 Task: Create a task  Integrate a new online platform for online language learning , assign it to team member softage.1@softage.net in the project ArchTech and update the status of the task to  Off Track , set the priority of the task to Medium
Action: Mouse moved to (401, 300)
Screenshot: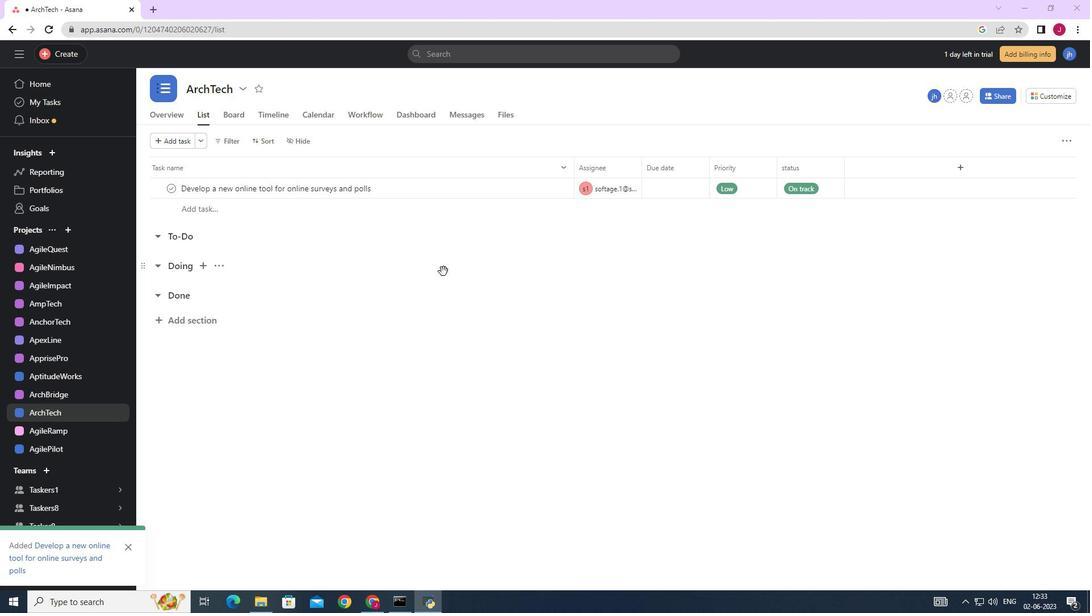 
Action: Mouse scrolled (401, 300) with delta (0, 0)
Screenshot: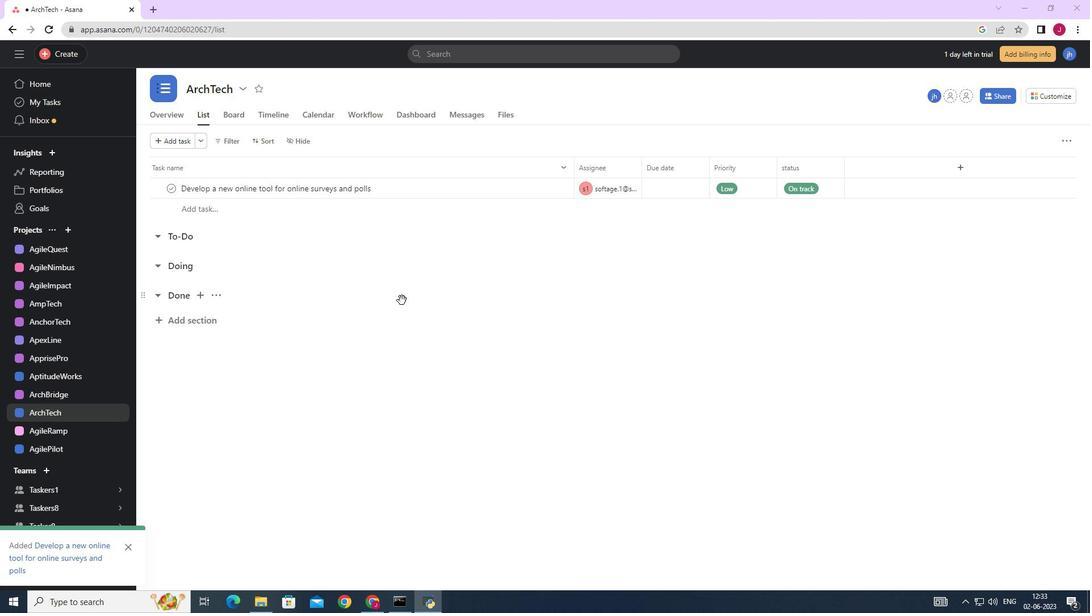 
Action: Mouse scrolled (401, 300) with delta (0, 0)
Screenshot: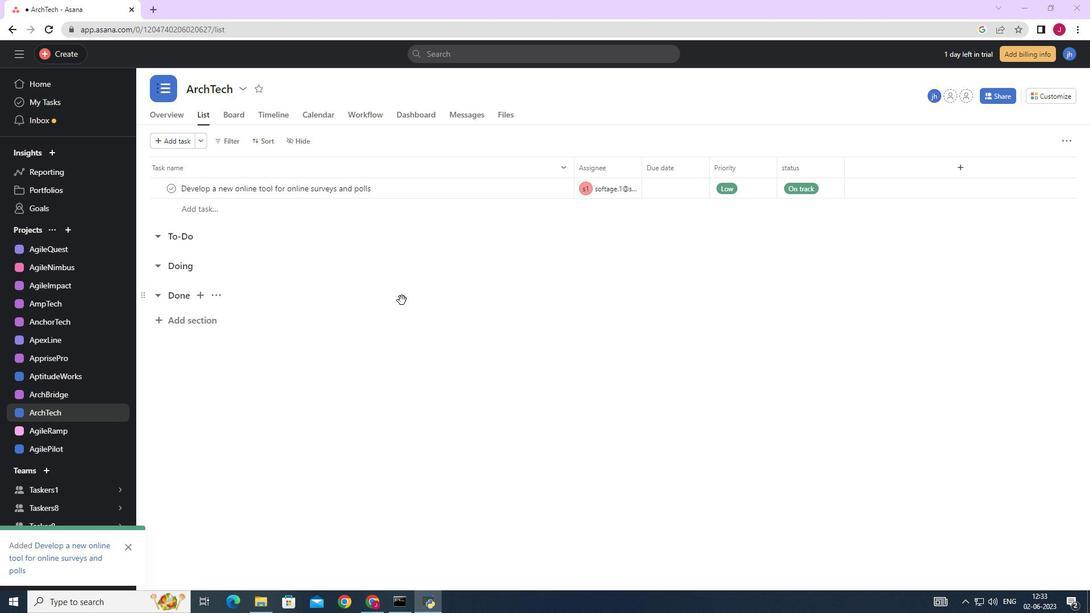 
Action: Mouse scrolled (401, 300) with delta (0, 0)
Screenshot: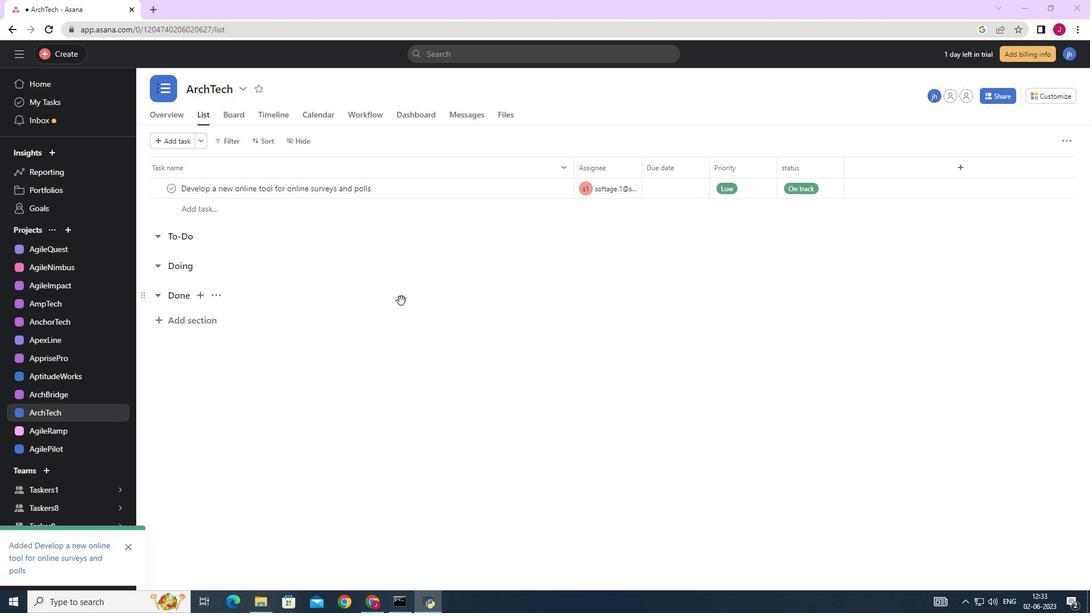 
Action: Mouse scrolled (401, 300) with delta (0, 0)
Screenshot: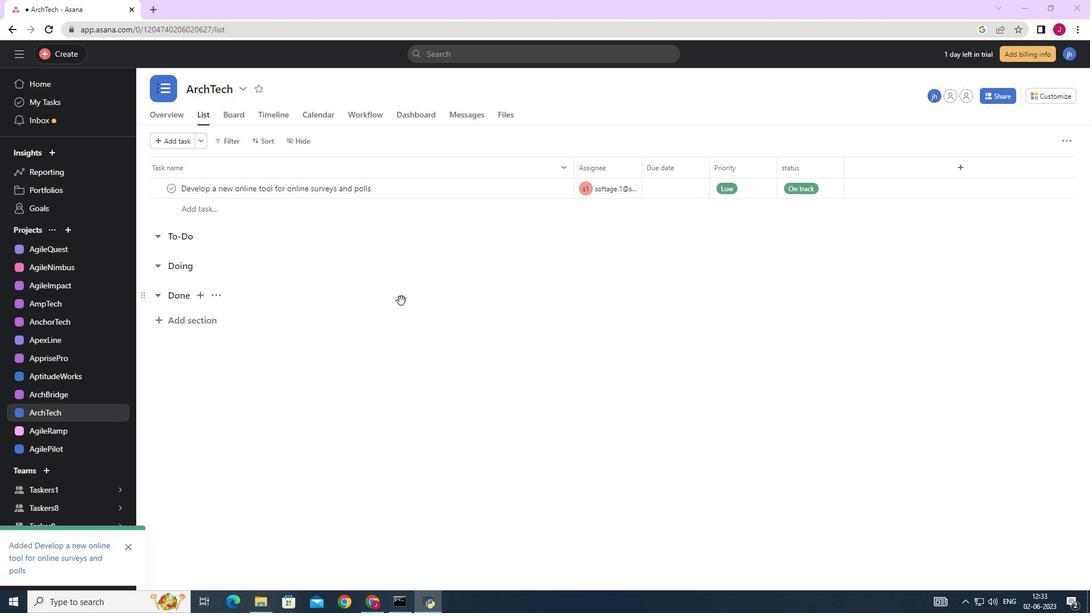 
Action: Mouse scrolled (401, 300) with delta (0, 0)
Screenshot: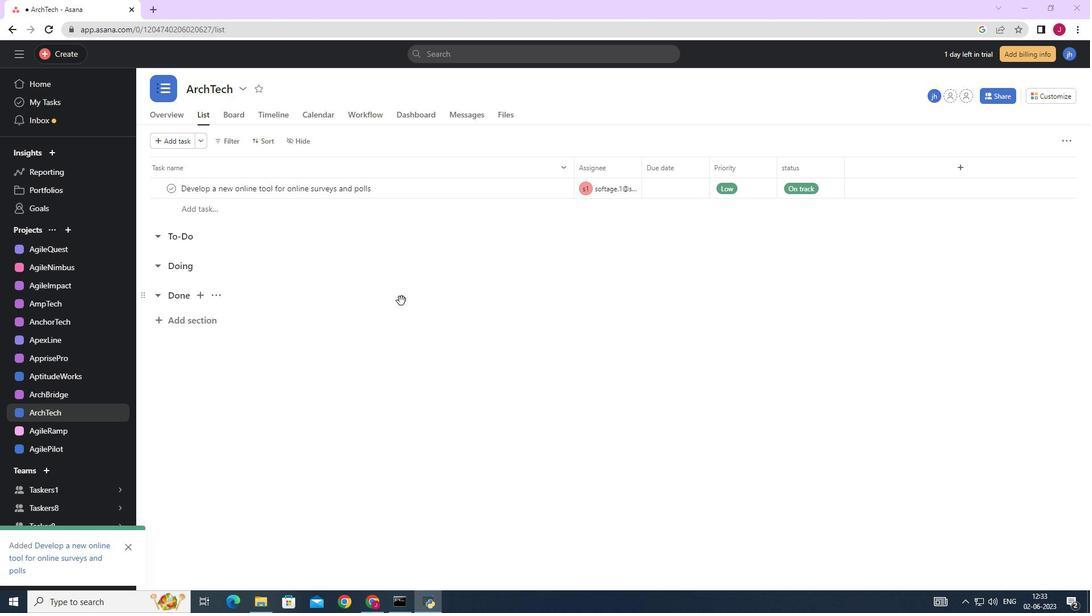 
Action: Mouse moved to (73, 53)
Screenshot: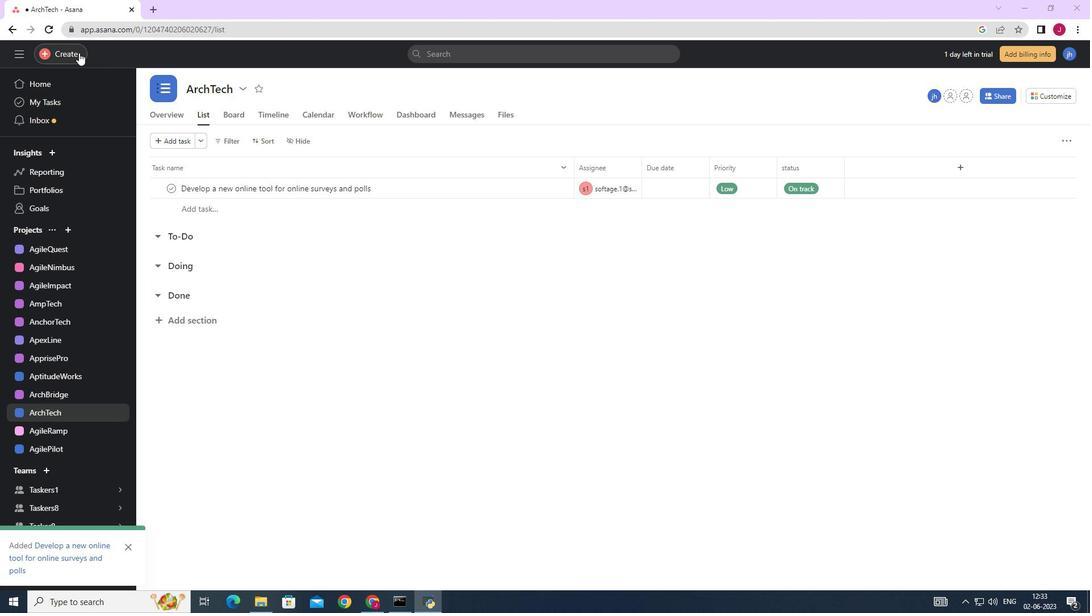 
Action: Mouse pressed left at (73, 53)
Screenshot: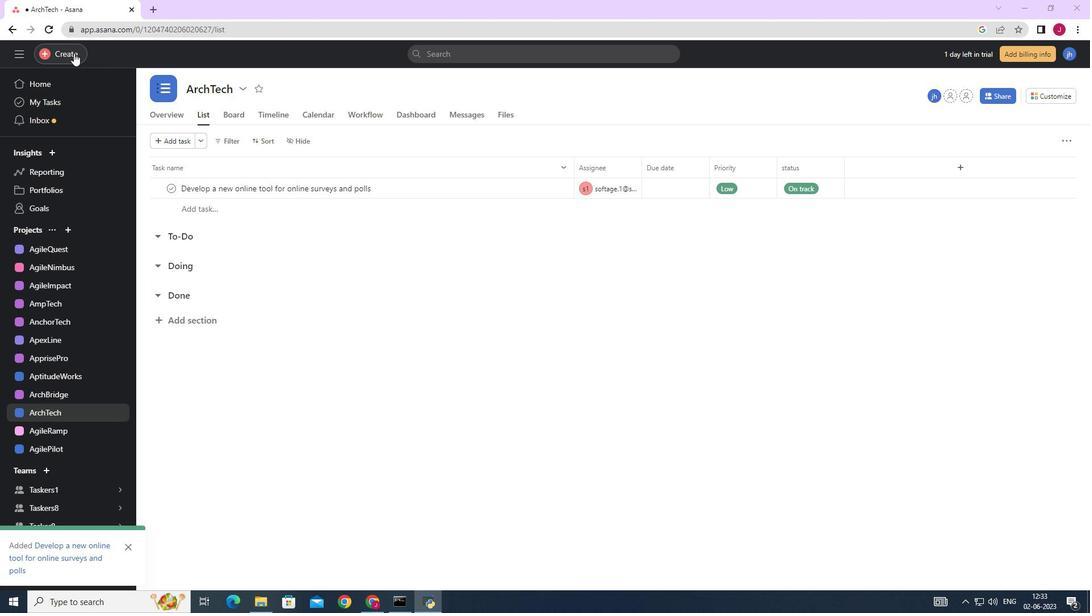 
Action: Mouse moved to (137, 57)
Screenshot: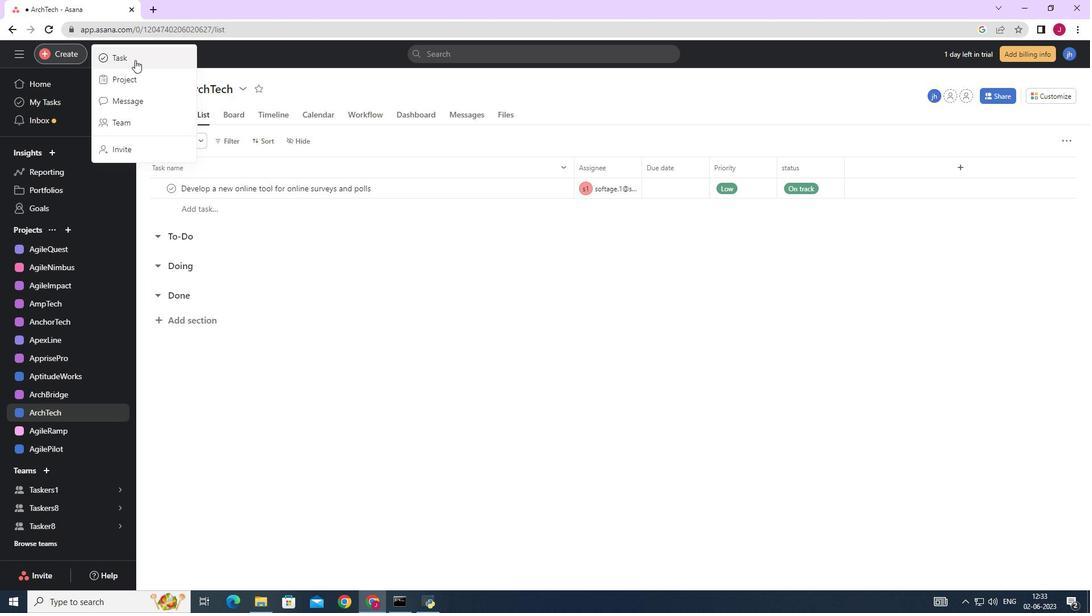 
Action: Mouse pressed left at (137, 57)
Screenshot: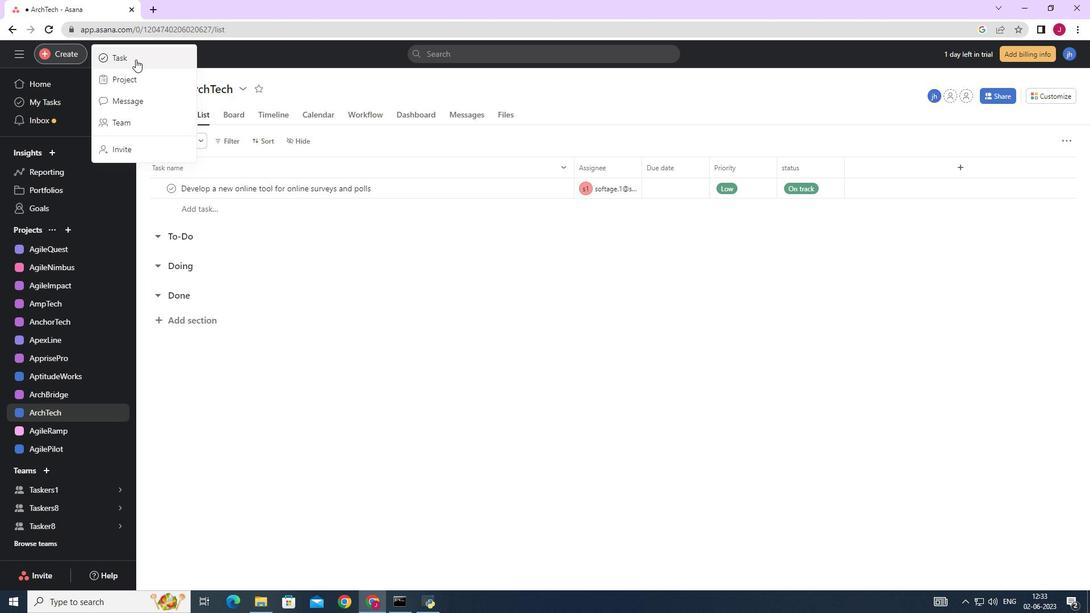 
Action: Mouse moved to (888, 376)
Screenshot: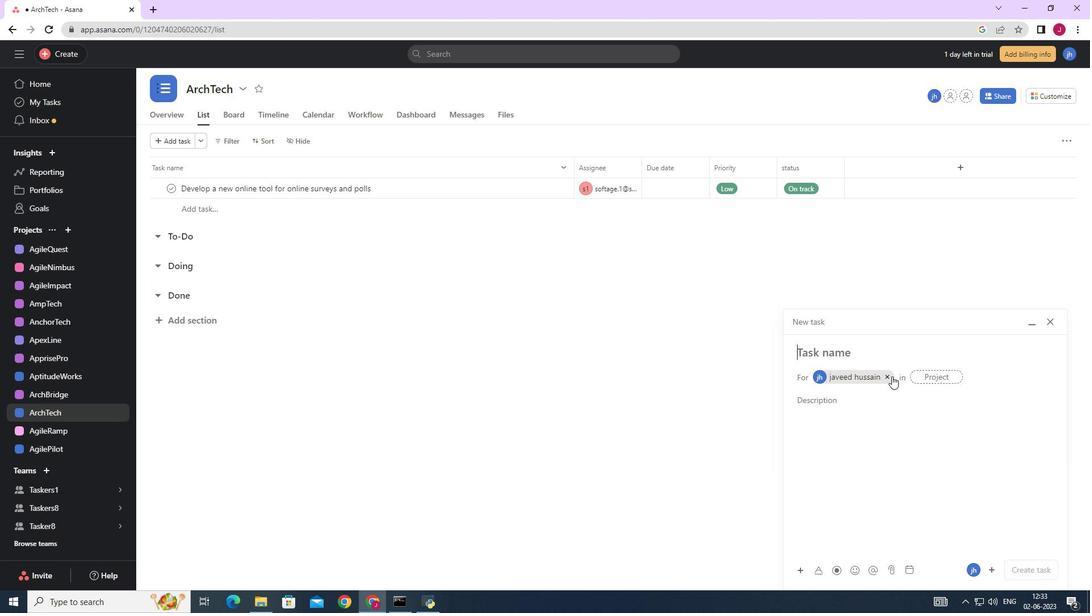 
Action: Mouse pressed left at (888, 376)
Screenshot: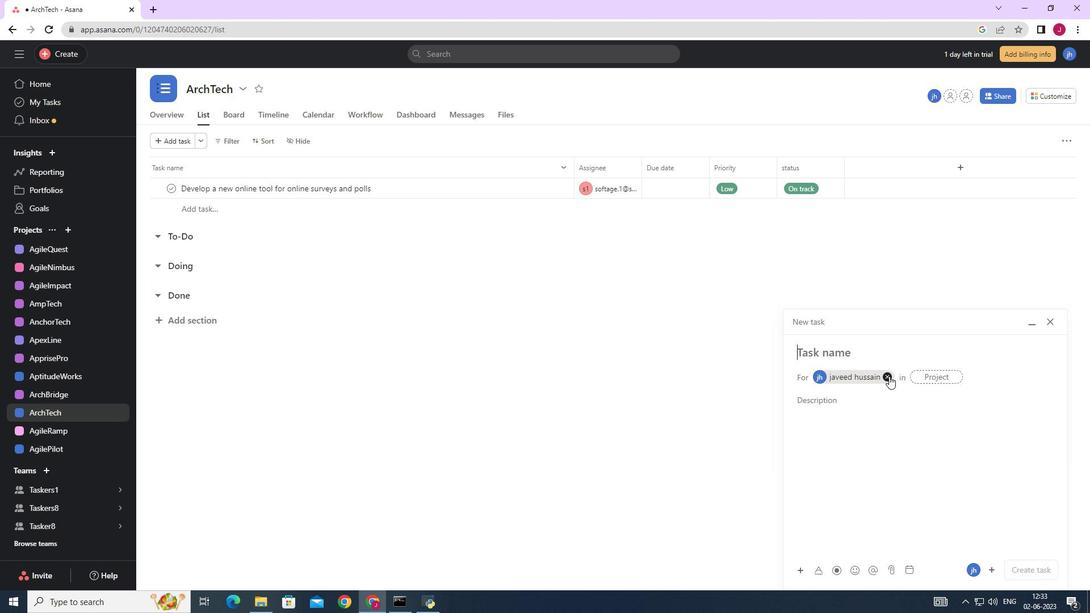 
Action: Mouse moved to (837, 354)
Screenshot: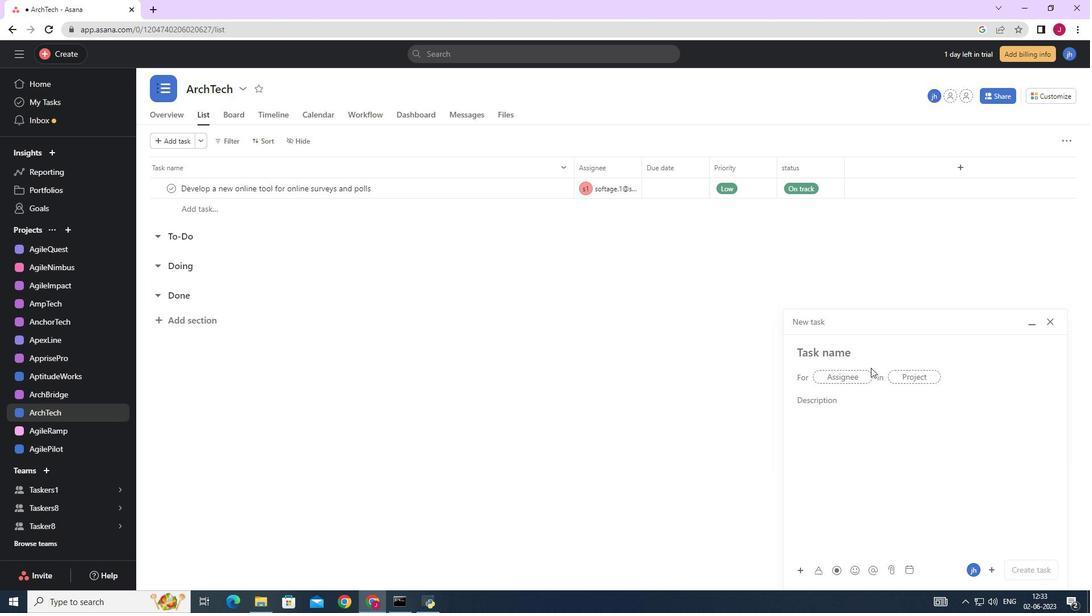 
Action: Mouse pressed left at (837, 354)
Screenshot: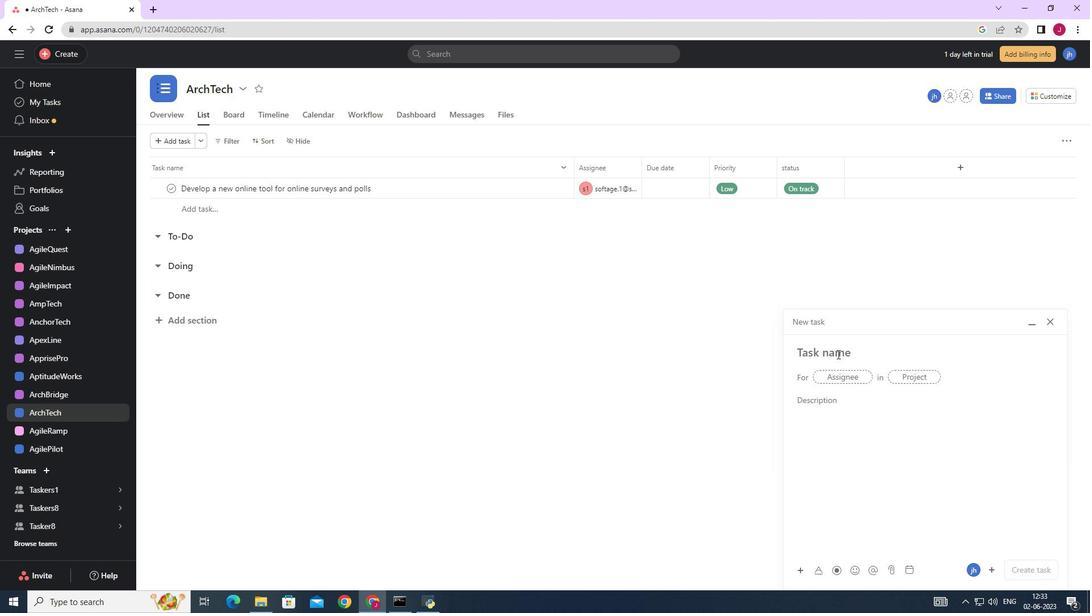 
Action: Key pressed <Key.caps_lock>I<Key.caps_lock>ntegrate<Key.space>a<Key.space>new<Key.space>online<Key.space>platform<Key.space>for<Key.space>online<Key.space>language<Key.space>learning
Screenshot: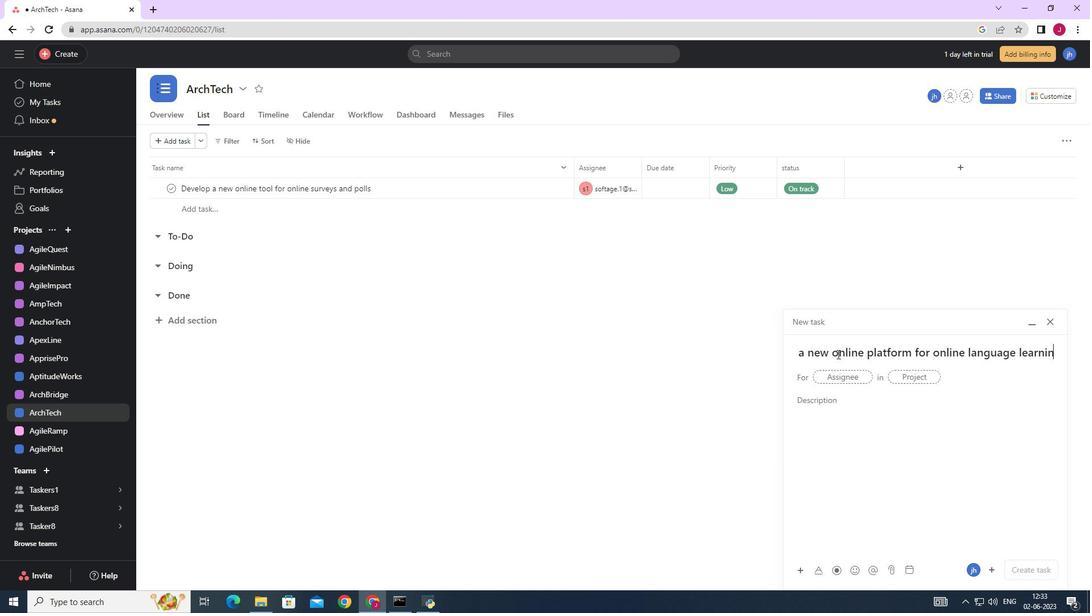 
Action: Mouse moved to (833, 379)
Screenshot: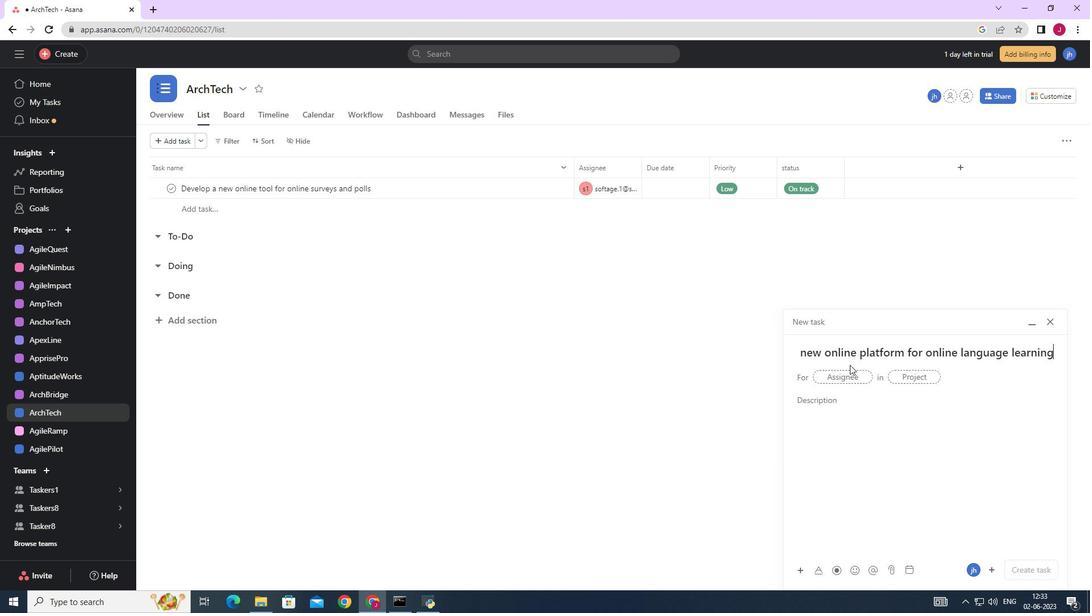 
Action: Mouse pressed left at (833, 379)
Screenshot: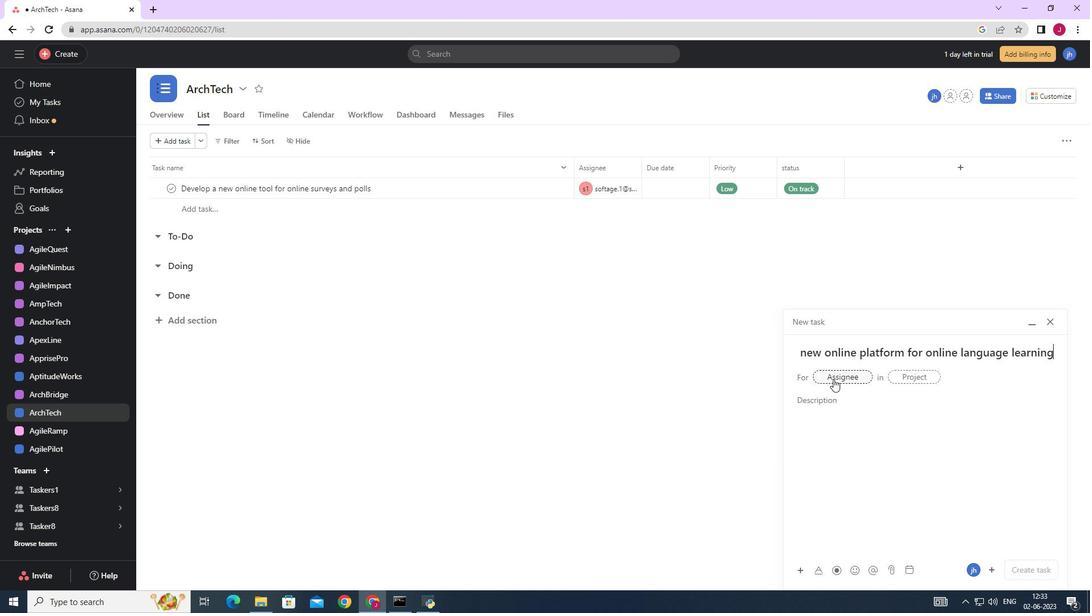 
Action: Key pressed softage.1
Screenshot: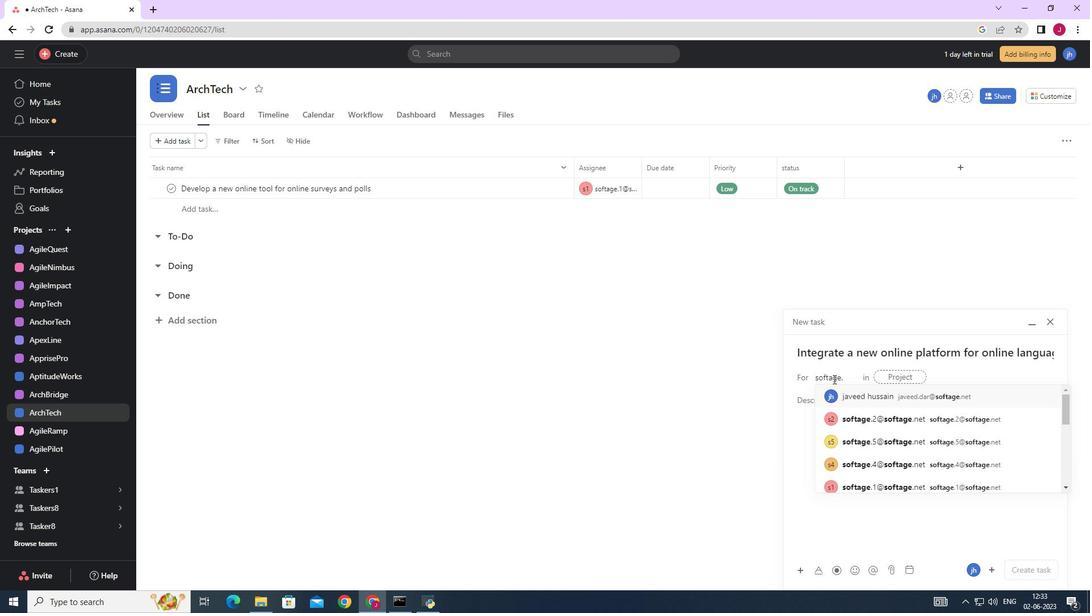 
Action: Mouse moved to (851, 394)
Screenshot: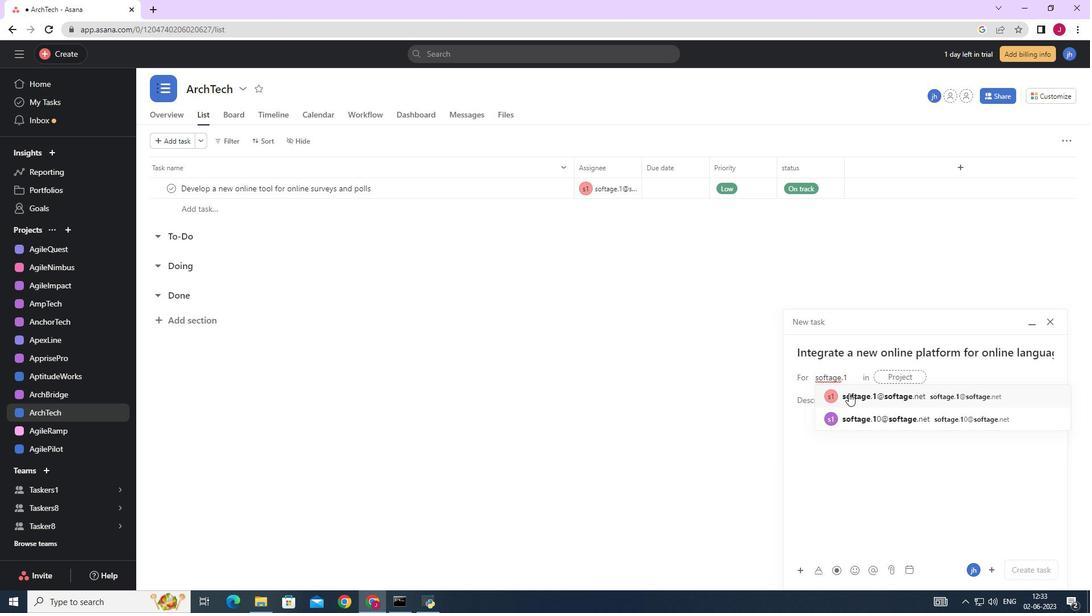 
Action: Mouse pressed left at (851, 394)
Screenshot: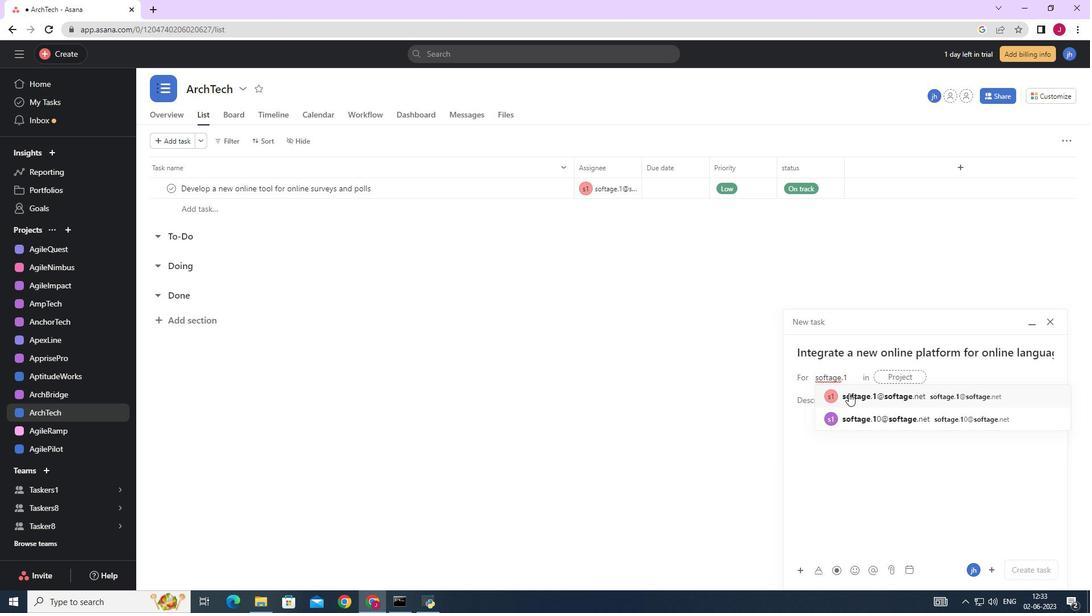 
Action: Mouse moved to (722, 396)
Screenshot: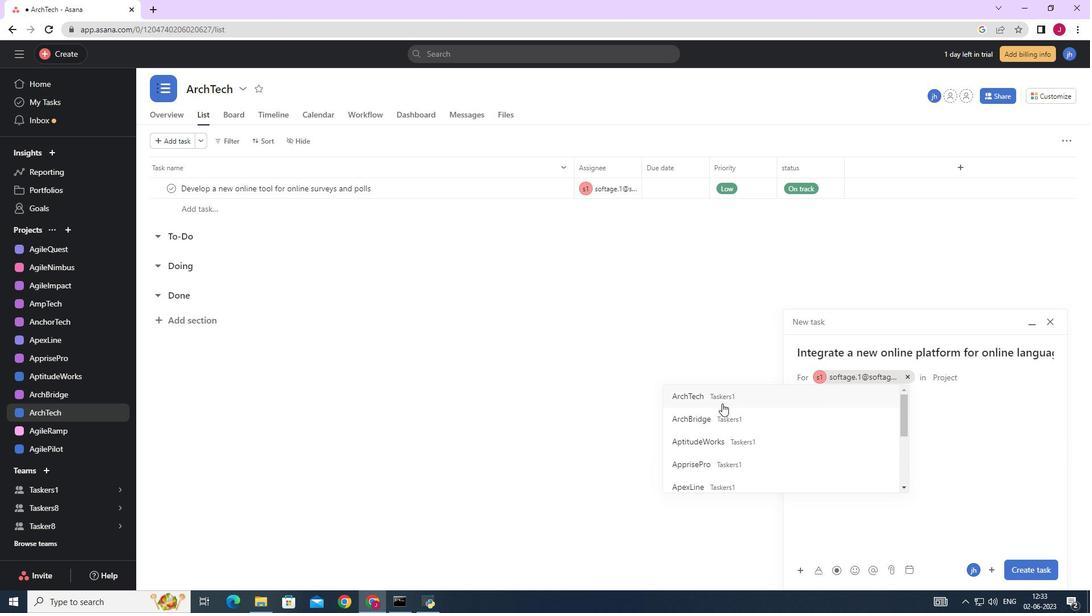 
Action: Mouse pressed left at (722, 396)
Screenshot: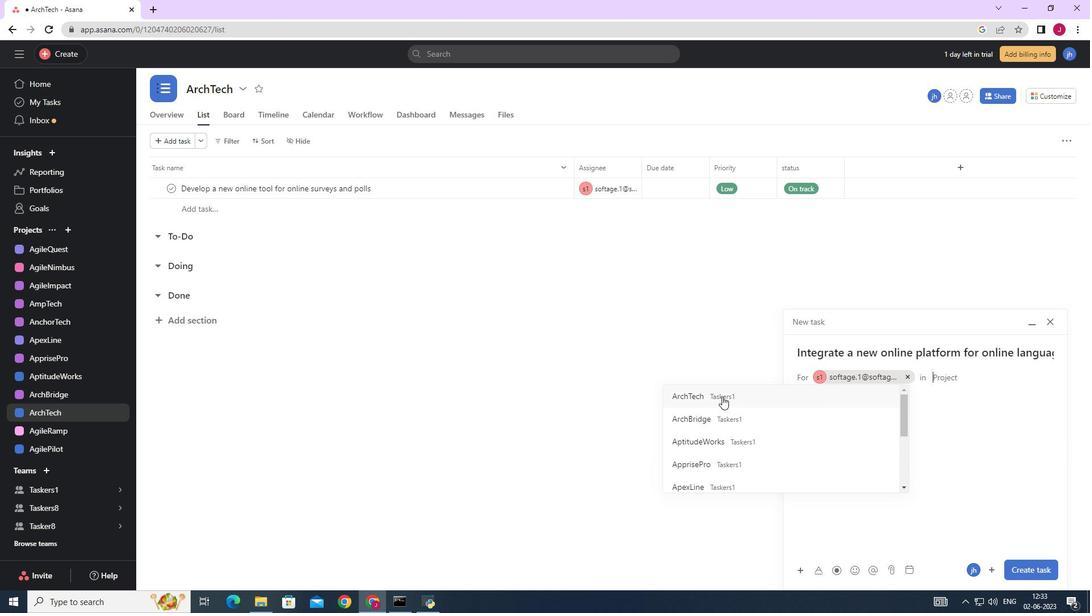 
Action: Mouse moved to (856, 406)
Screenshot: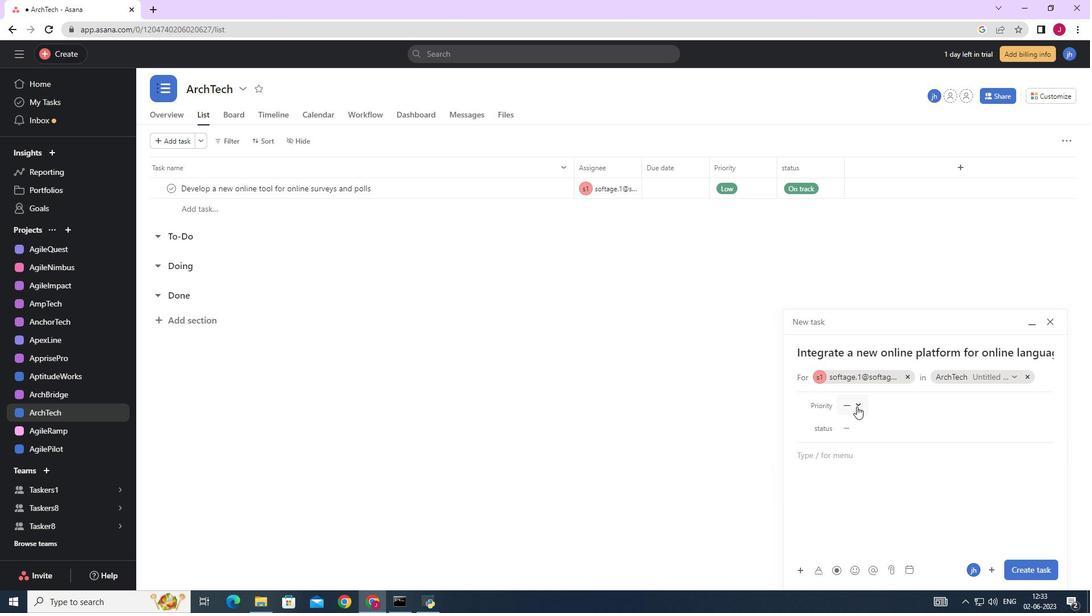 
Action: Mouse pressed left at (856, 406)
Screenshot: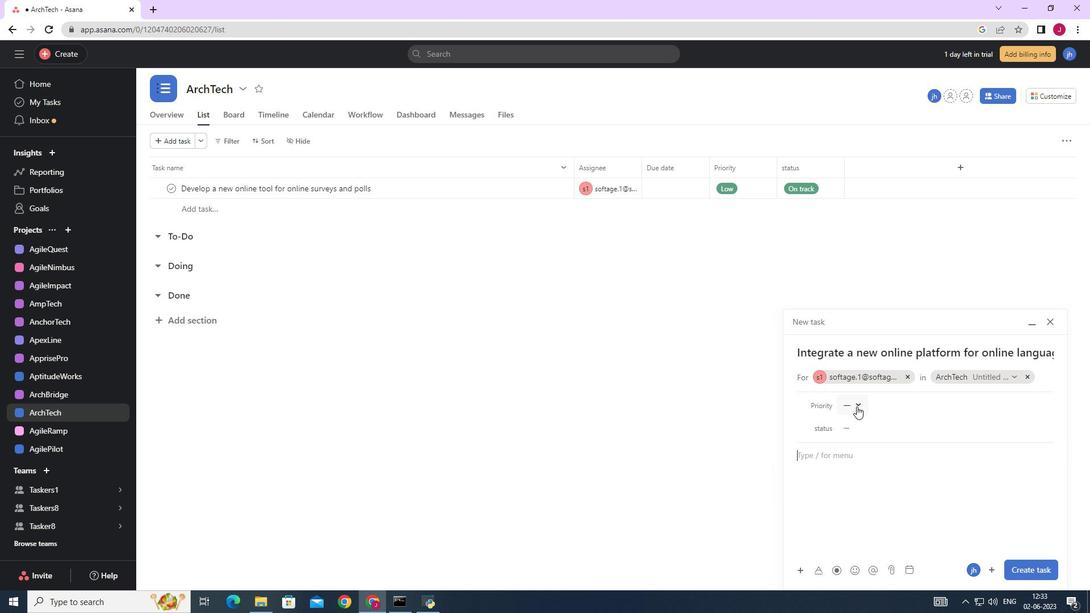 
Action: Mouse moved to (875, 463)
Screenshot: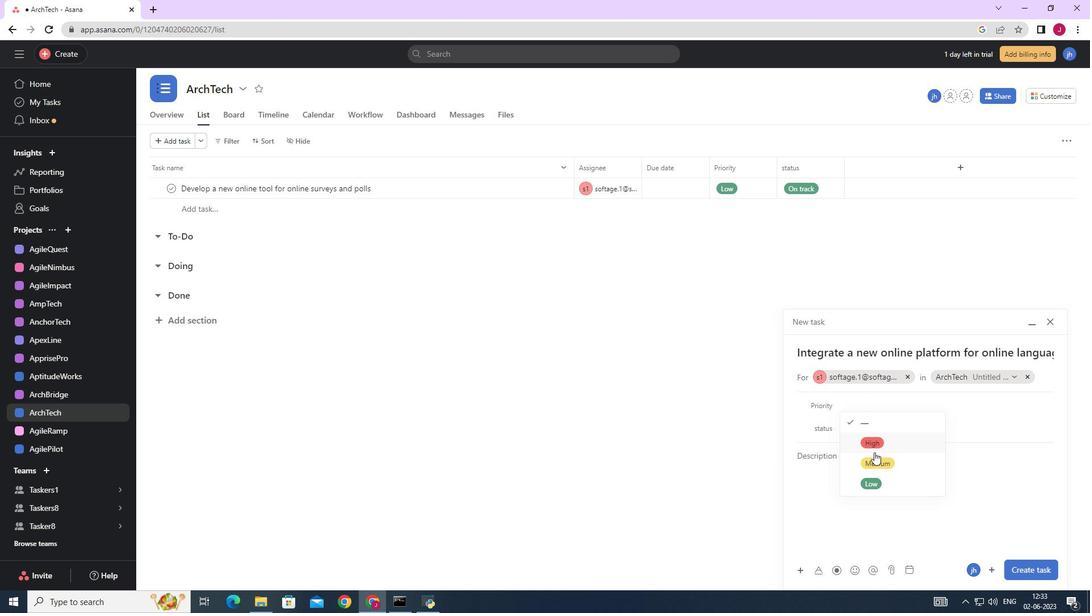 
Action: Mouse pressed left at (875, 463)
Screenshot: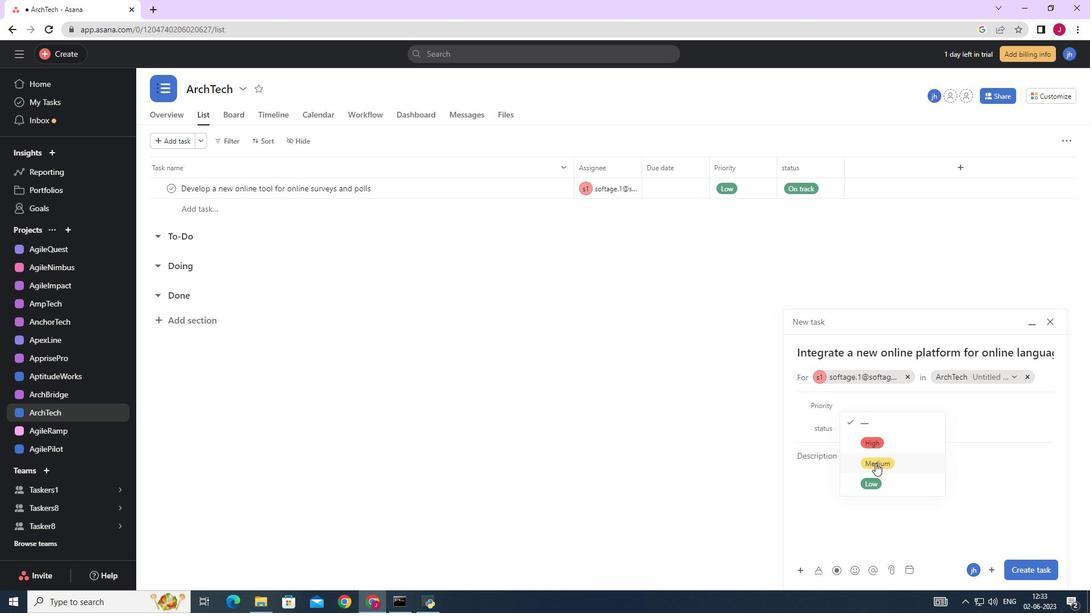 
Action: Mouse moved to (863, 424)
Screenshot: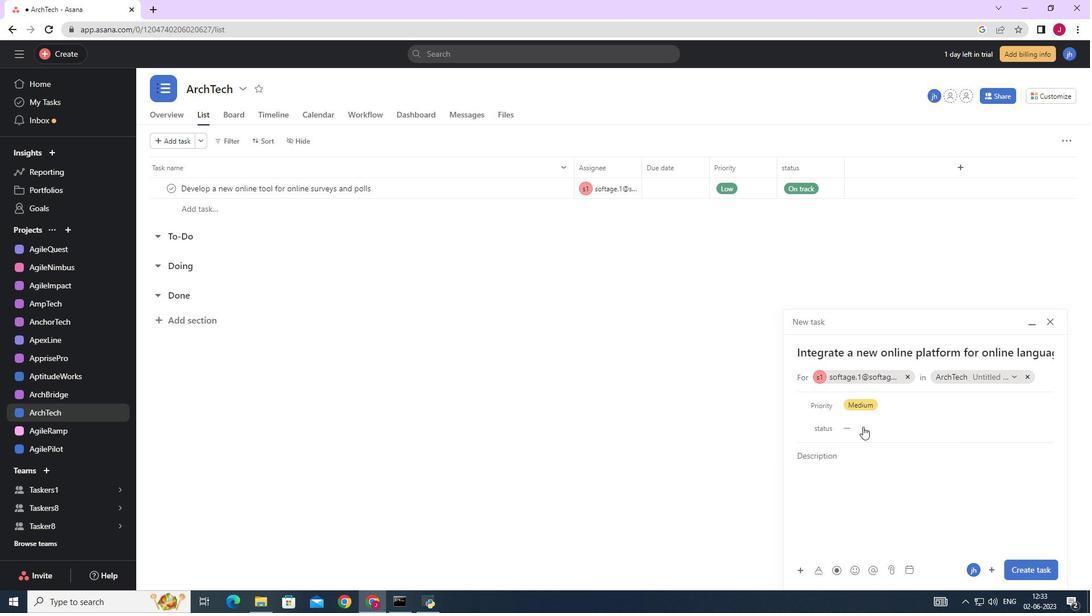 
Action: Mouse pressed left at (863, 424)
Screenshot: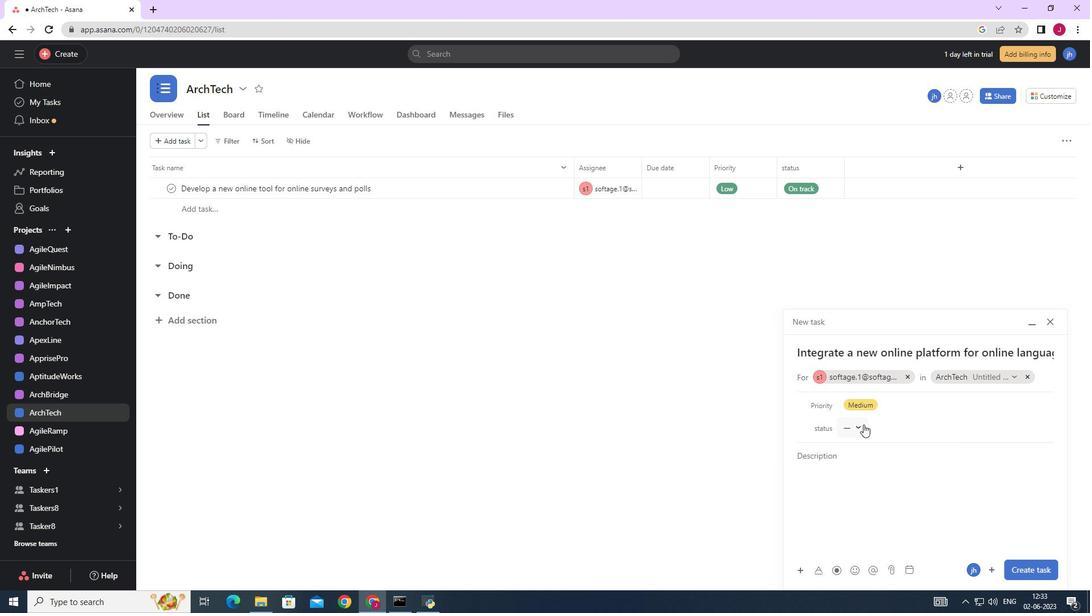 
Action: Mouse moved to (875, 487)
Screenshot: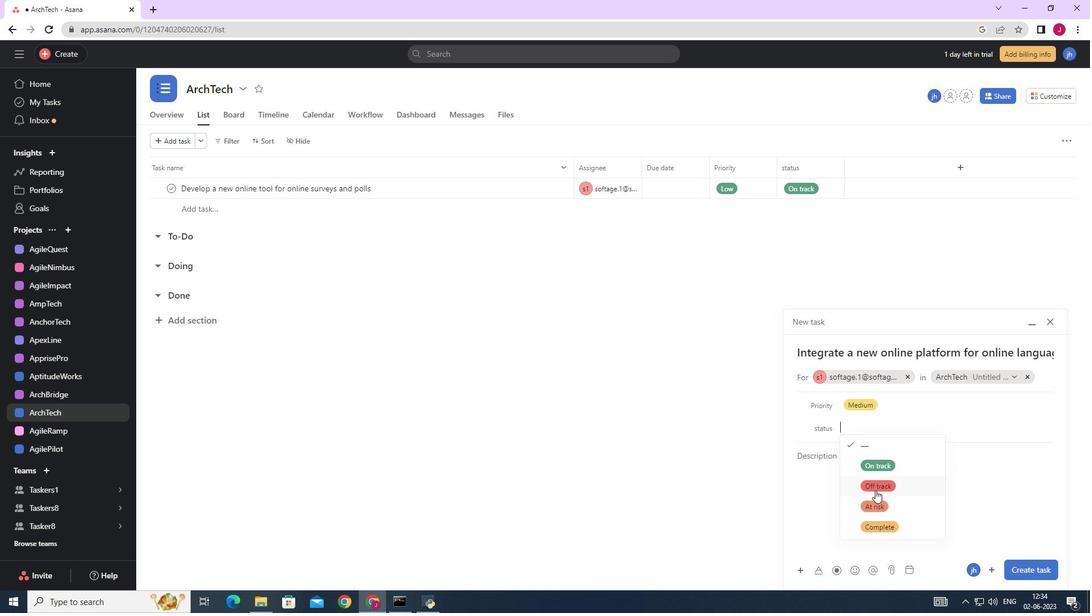 
Action: Mouse pressed left at (875, 487)
Screenshot: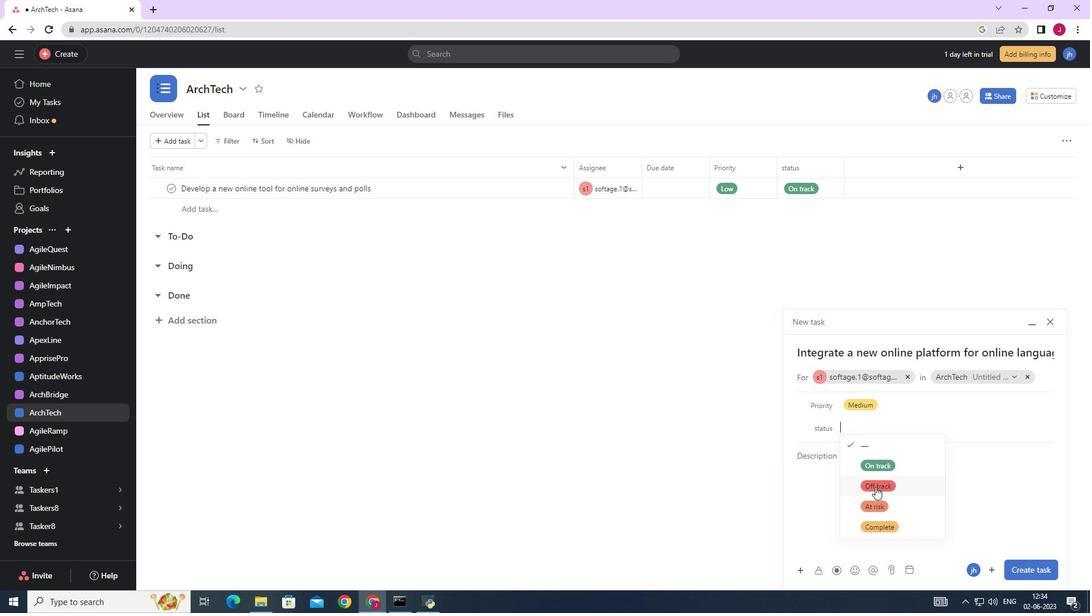 
Action: Mouse moved to (1028, 571)
Screenshot: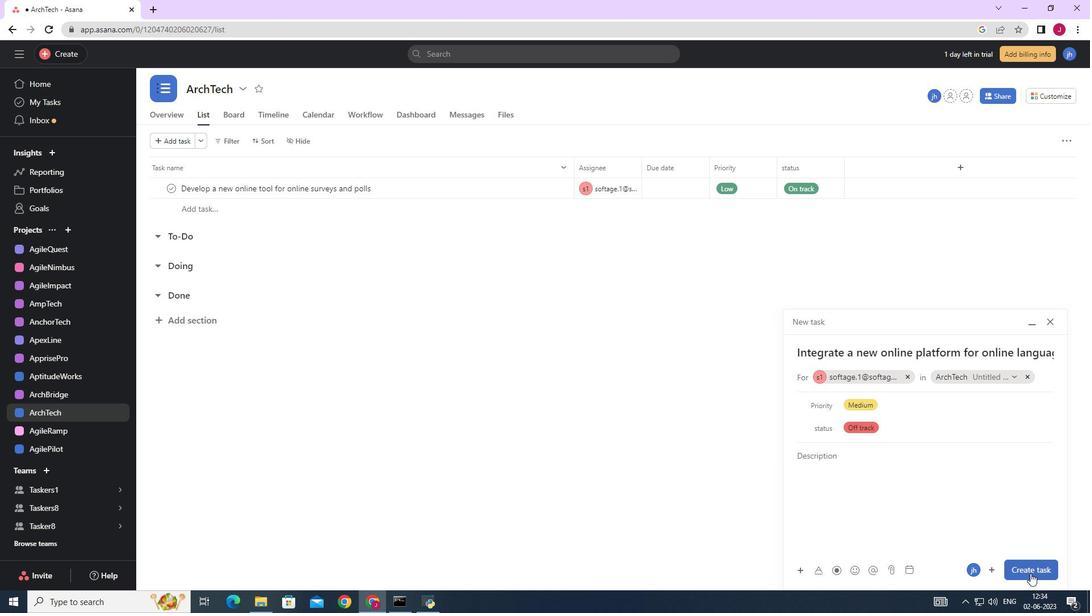 
Action: Mouse pressed left at (1028, 571)
Screenshot: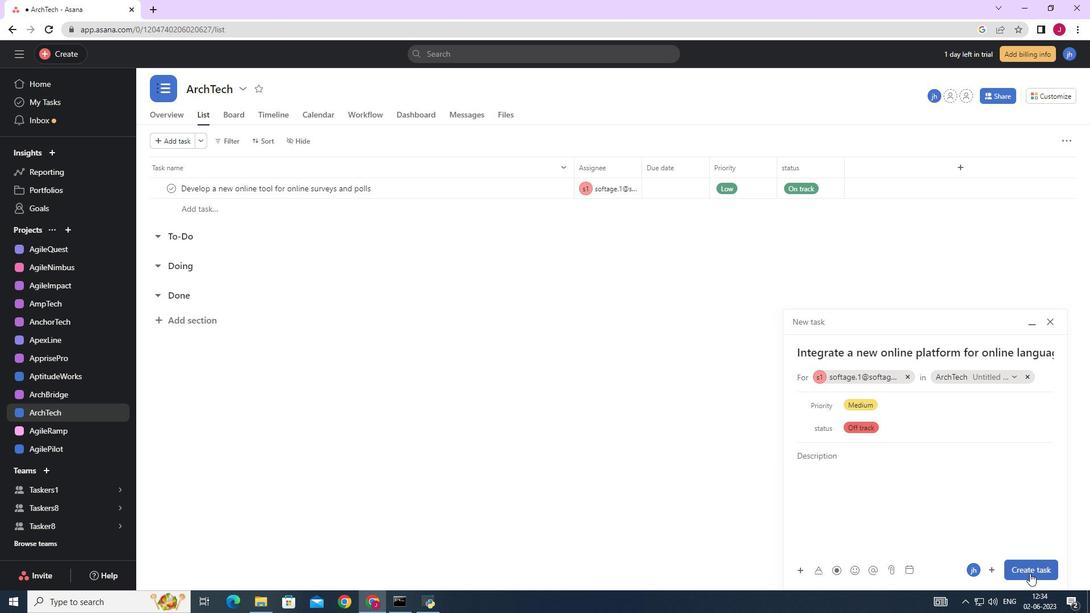 
Action: Mouse moved to (1009, 561)
Screenshot: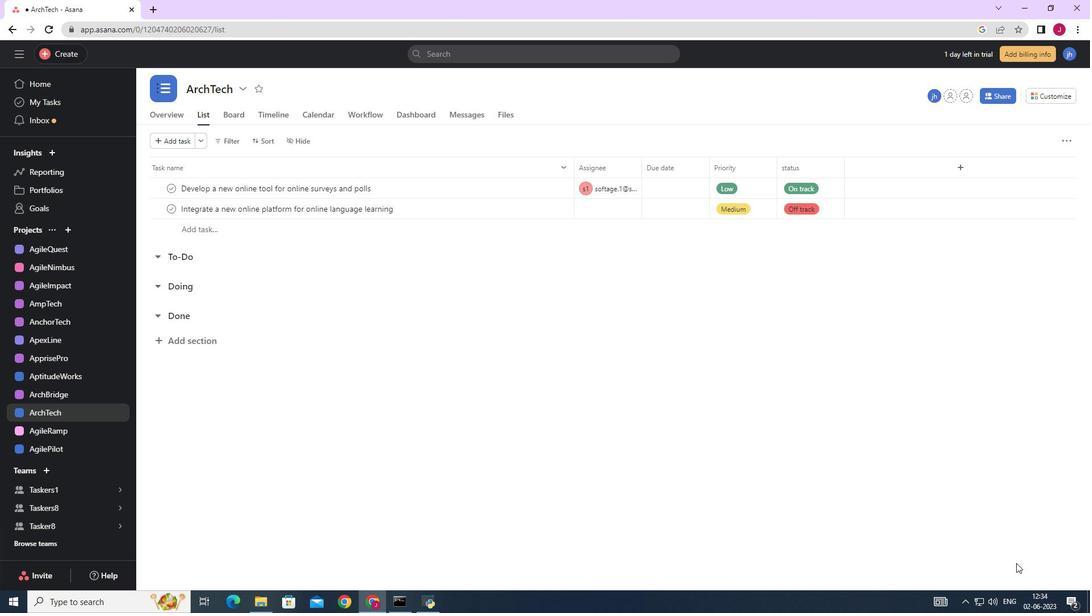 
